 Task: Check a repository's "GitHub Actions Workflows" to automate tasks.
Action: Mouse moved to (237, 112)
Screenshot: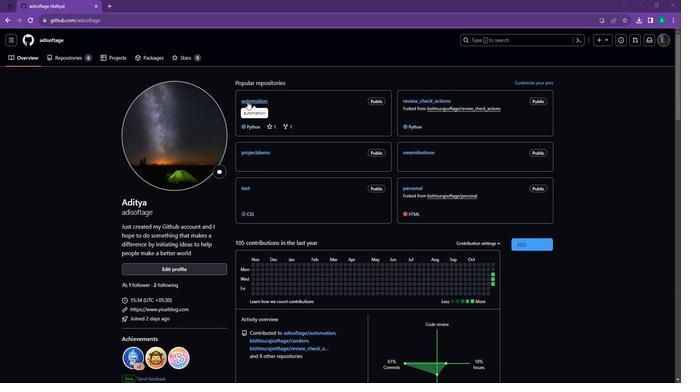 
Action: Mouse pressed left at (237, 112)
Screenshot: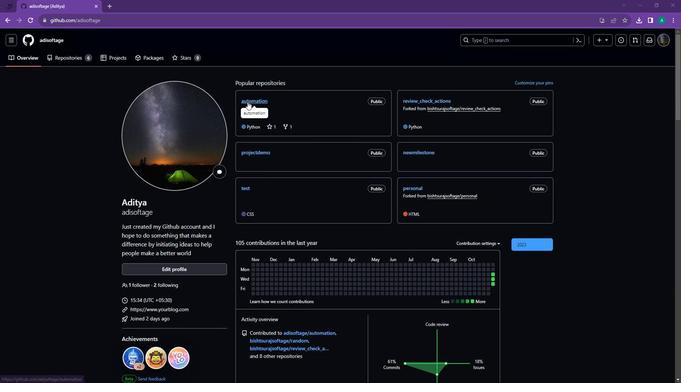
Action: Mouse moved to (149, 151)
Screenshot: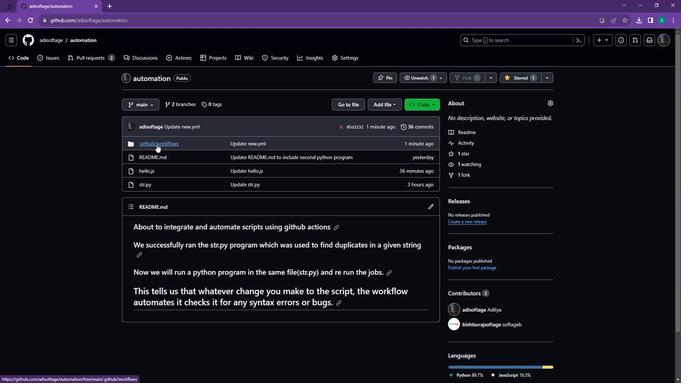
Action: Mouse pressed left at (149, 151)
Screenshot: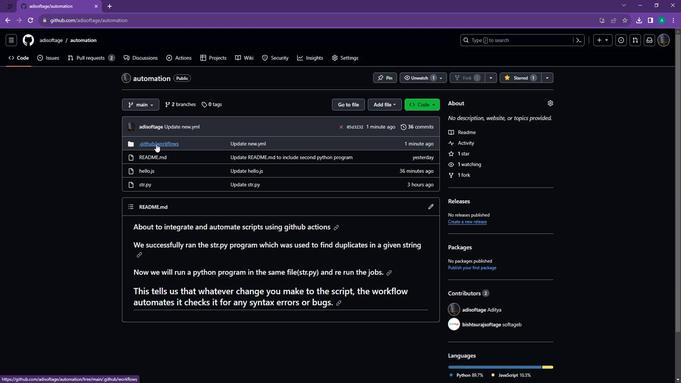 
Action: Mouse moved to (31, 157)
Screenshot: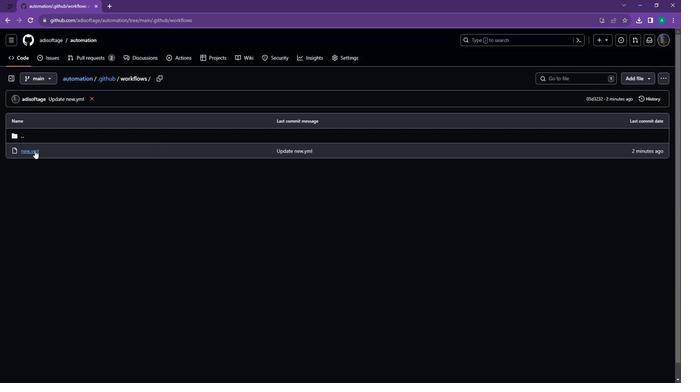 
Action: Mouse pressed left at (31, 157)
Screenshot: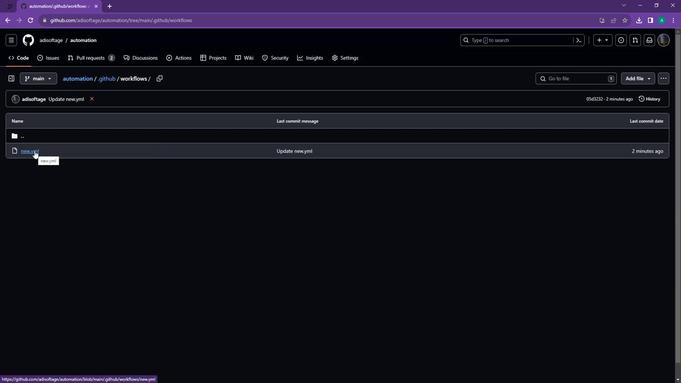 
Action: Mouse moved to (94, 293)
Screenshot: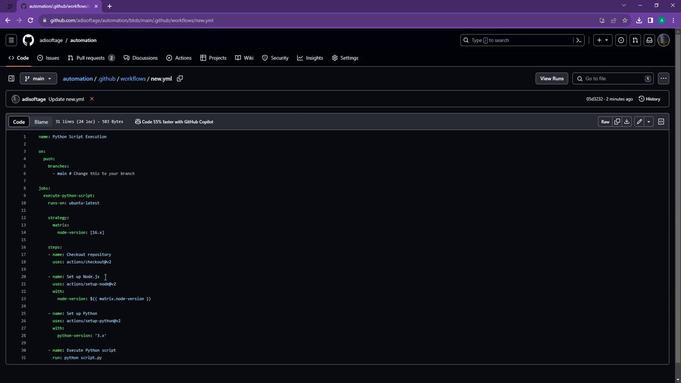 
Action: Mouse scrolled (94, 293) with delta (0, 0)
Screenshot: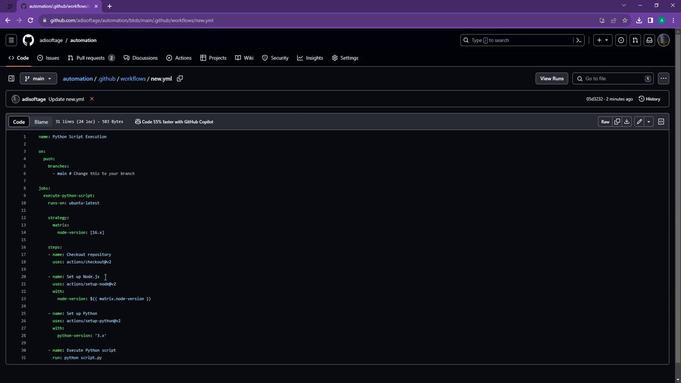 
Action: Mouse moved to (89, 332)
Screenshot: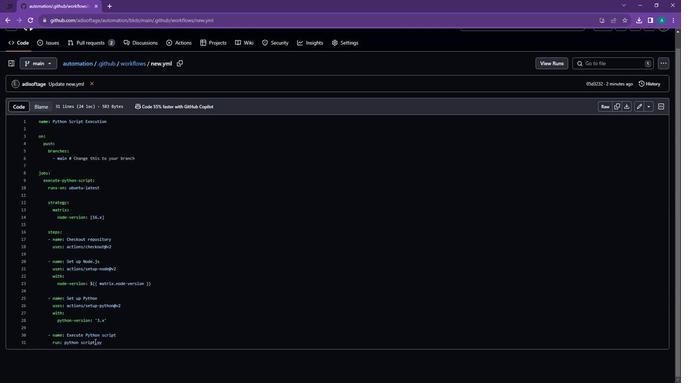 
Action: Mouse pressed left at (89, 332)
Screenshot: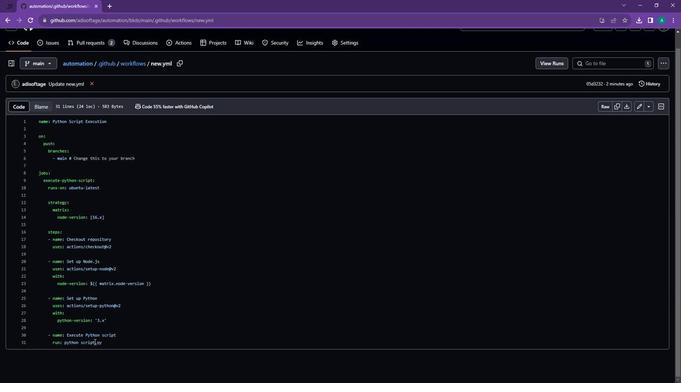 
Action: Mouse moved to (615, 114)
Screenshot: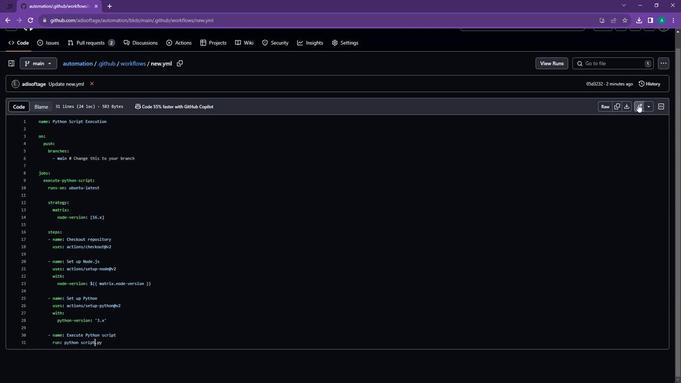 
Action: Mouse pressed left at (615, 114)
Screenshot: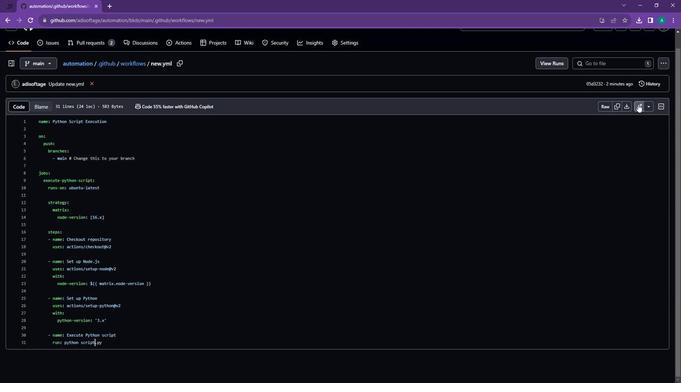 
Action: Mouse moved to (79, 314)
Screenshot: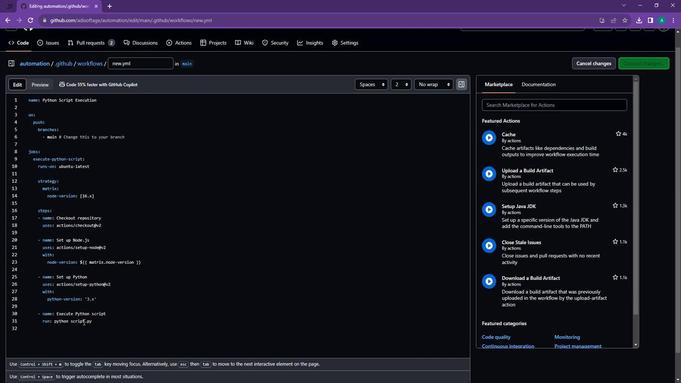 
Action: Mouse pressed left at (79, 314)
Screenshot: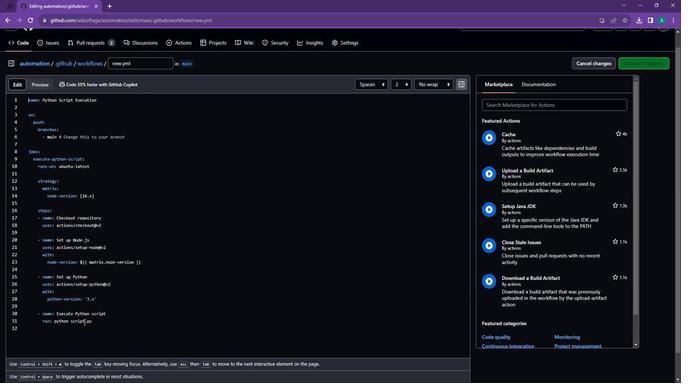 
Action: Mouse moved to (128, 325)
Screenshot: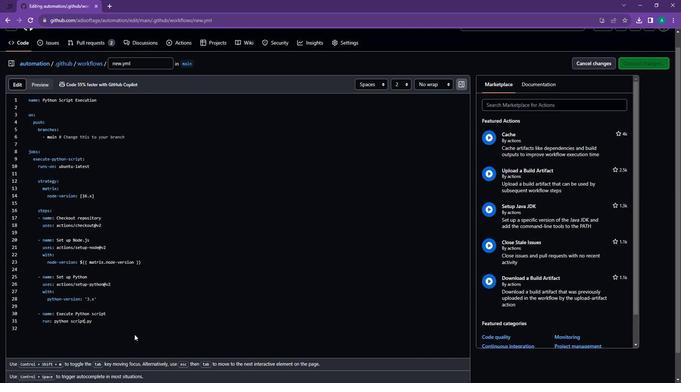 
Action: Key pressed <Key.backspace>str
Screenshot: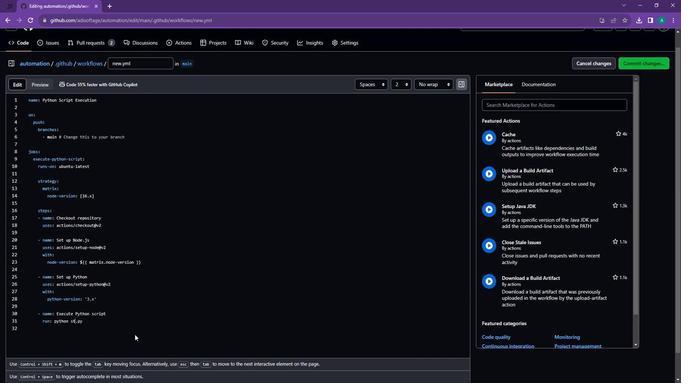 
Action: Mouse moved to (603, 76)
Screenshot: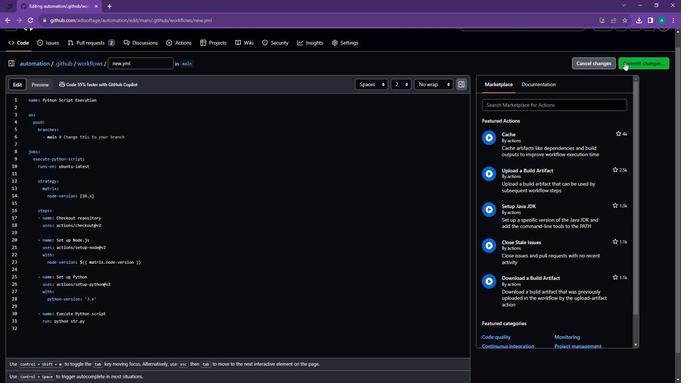 
Action: Mouse pressed left at (603, 76)
Screenshot: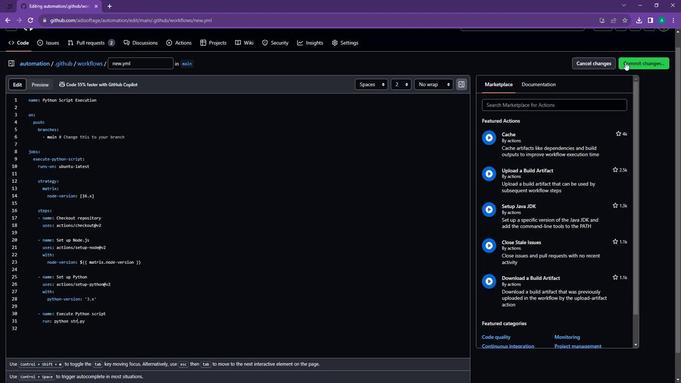 
Action: Mouse moved to (388, 278)
Screenshot: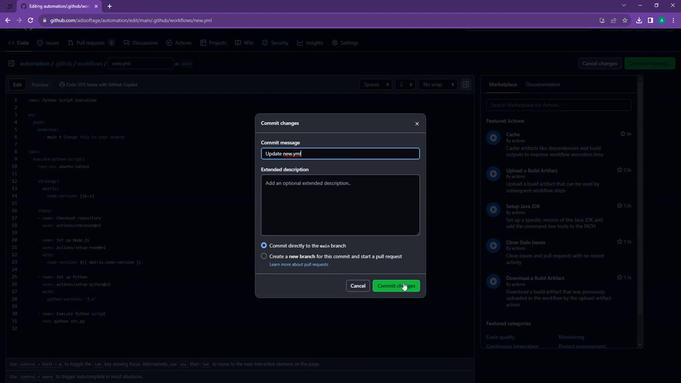 
Action: Mouse pressed left at (388, 278)
Screenshot: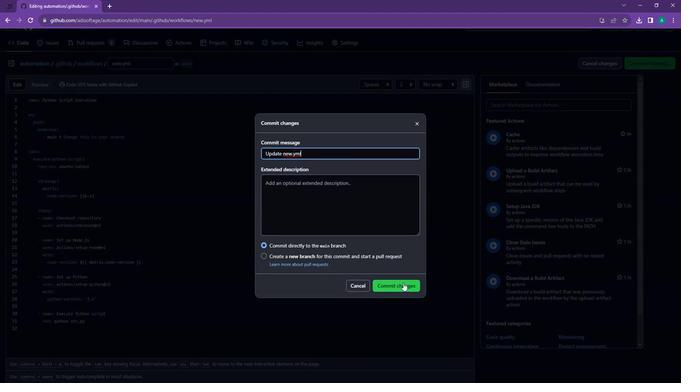 
Action: Mouse moved to (99, 129)
Screenshot: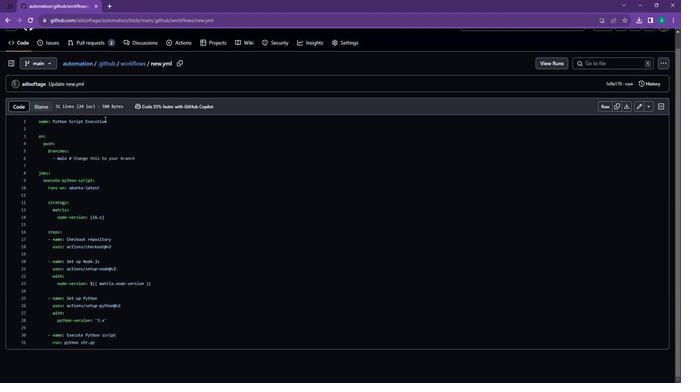 
Action: Mouse scrolled (99, 129) with delta (0, 0)
Screenshot: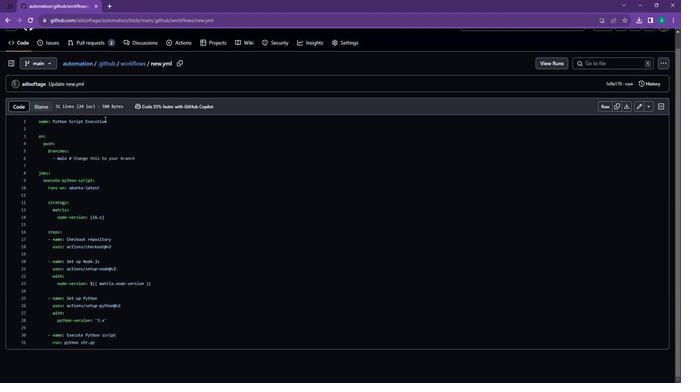 
Action: Mouse scrolled (99, 129) with delta (0, 0)
Screenshot: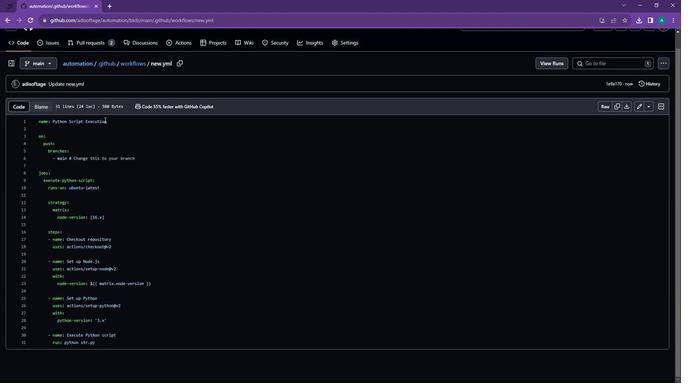 
Action: Mouse moved to (176, 73)
Screenshot: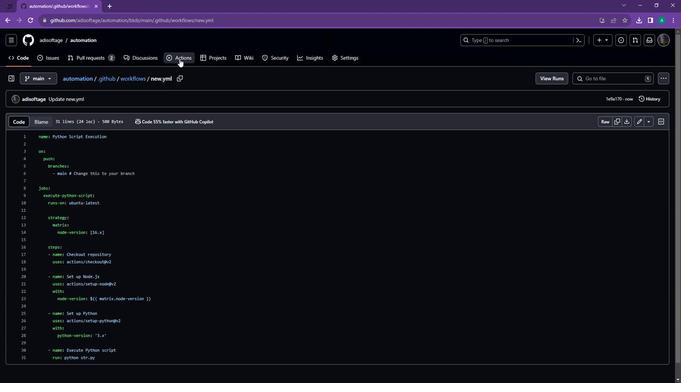 
Action: Mouse pressed left at (176, 73)
Screenshot: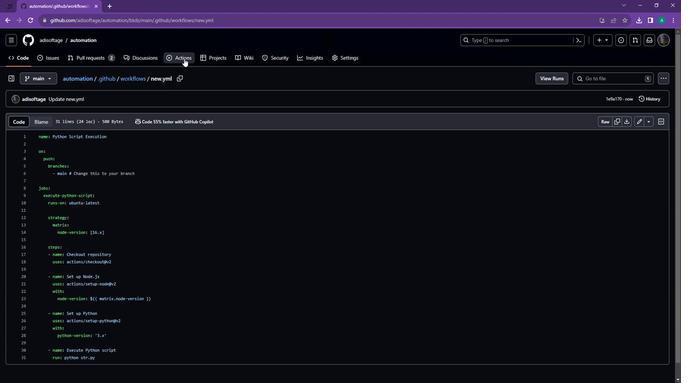 
Action: Mouse moved to (57, 125)
Screenshot: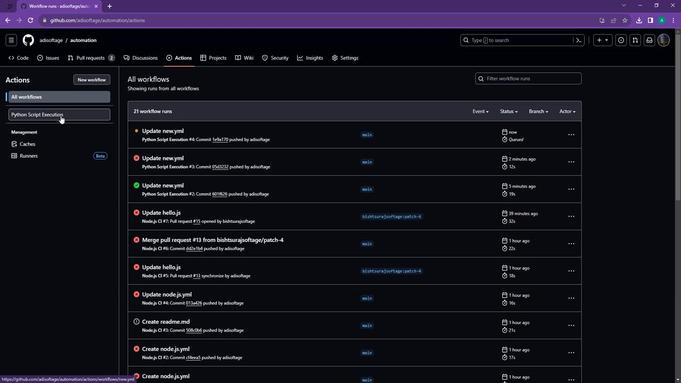 
Action: Mouse pressed left at (57, 125)
Screenshot: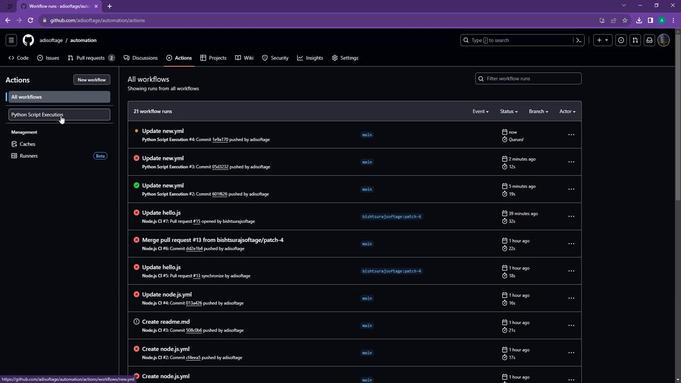 
Action: Mouse moved to (156, 138)
Screenshot: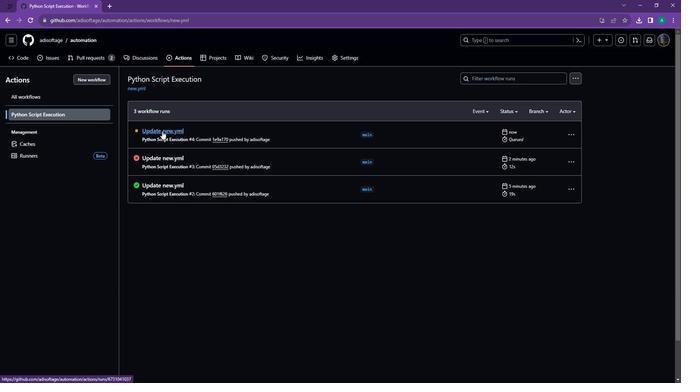 
Action: Mouse pressed left at (156, 138)
Screenshot: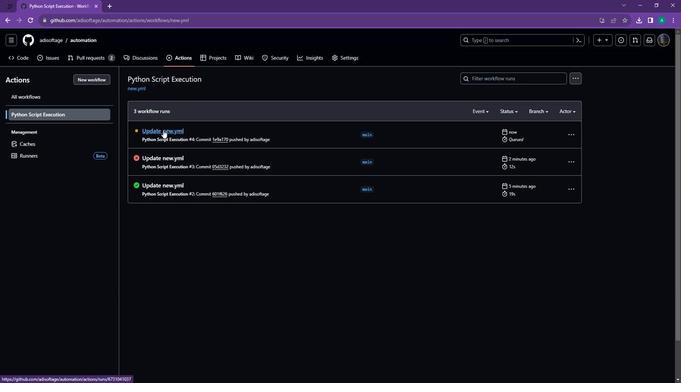 
Action: Mouse moved to (167, 201)
Screenshot: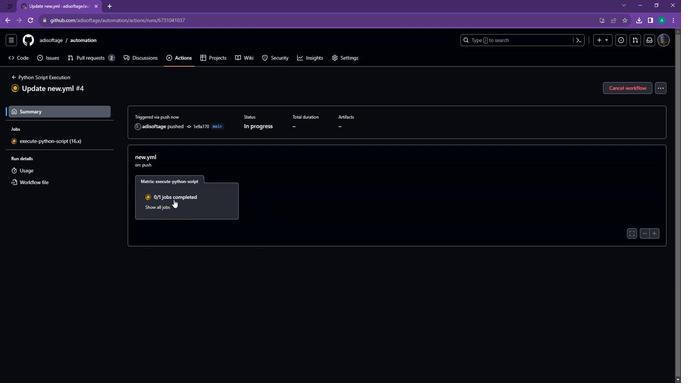 
Action: Mouse pressed left at (167, 201)
Screenshot: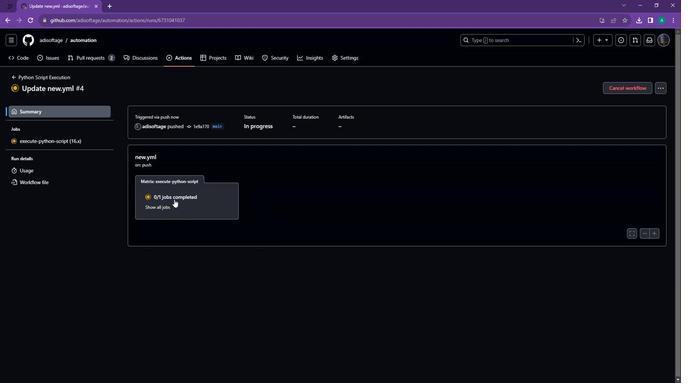 
Action: Mouse pressed left at (167, 201)
Screenshot: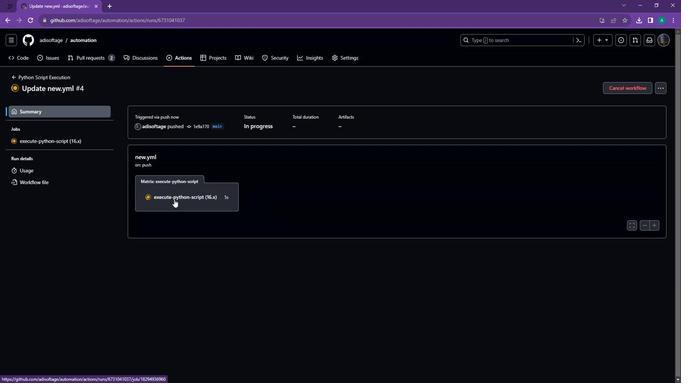 
Action: Mouse moved to (134, 179)
Screenshot: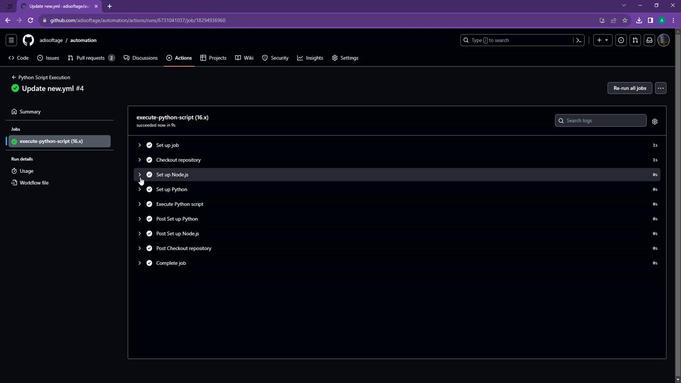 
Action: Mouse pressed left at (134, 179)
Screenshot: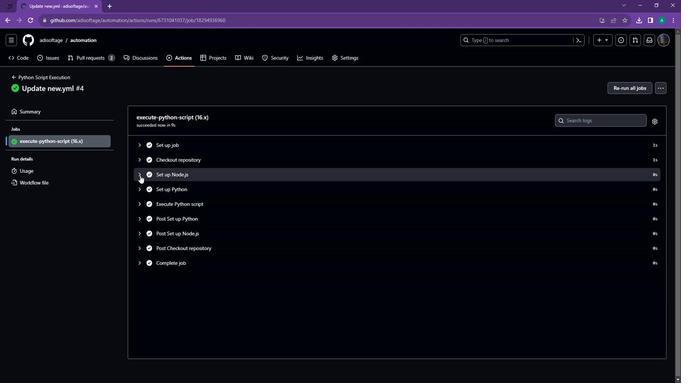 
Action: Mouse moved to (136, 213)
Screenshot: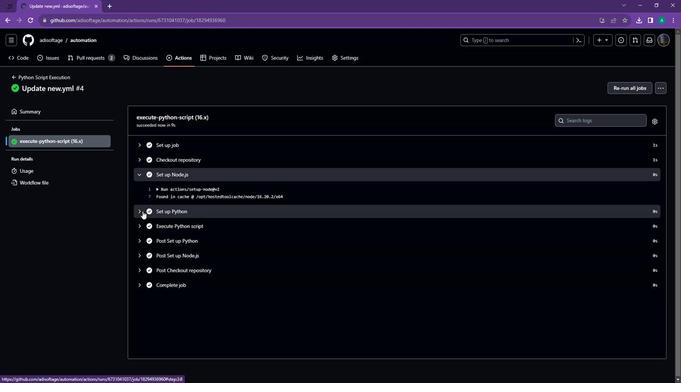 
Action: Mouse pressed left at (136, 213)
Screenshot: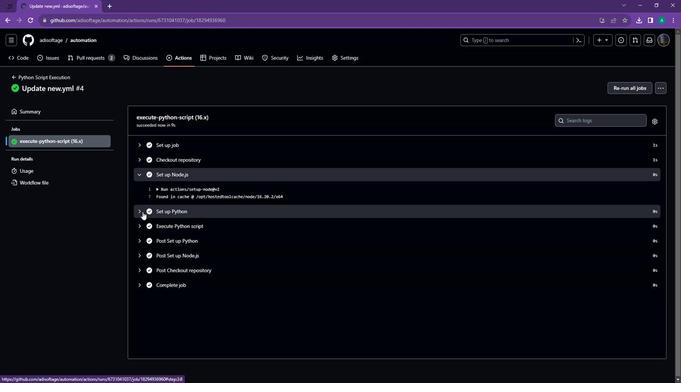 
Action: Mouse moved to (135, 246)
Screenshot: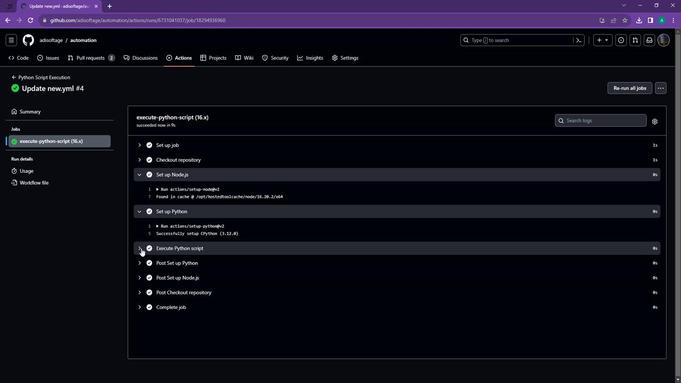 
Action: Mouse pressed left at (135, 246)
Screenshot: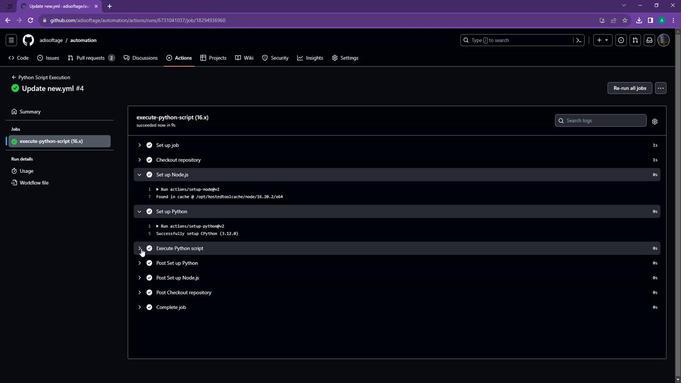 
Action: Mouse moved to (218, 249)
Screenshot: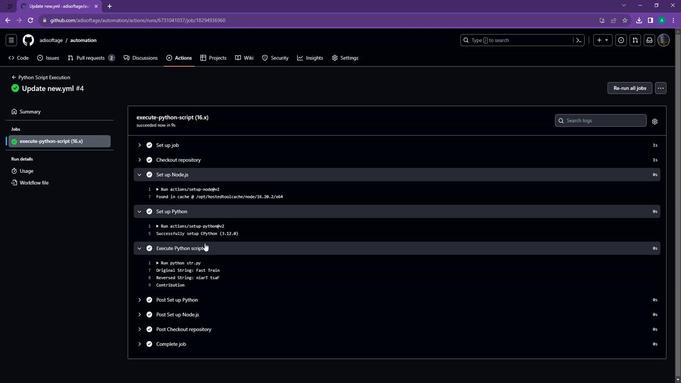 
